 Task: Check the median days on the market of condos/co-ops in the last 1 year.
Action: Mouse moved to (509, 205)
Screenshot: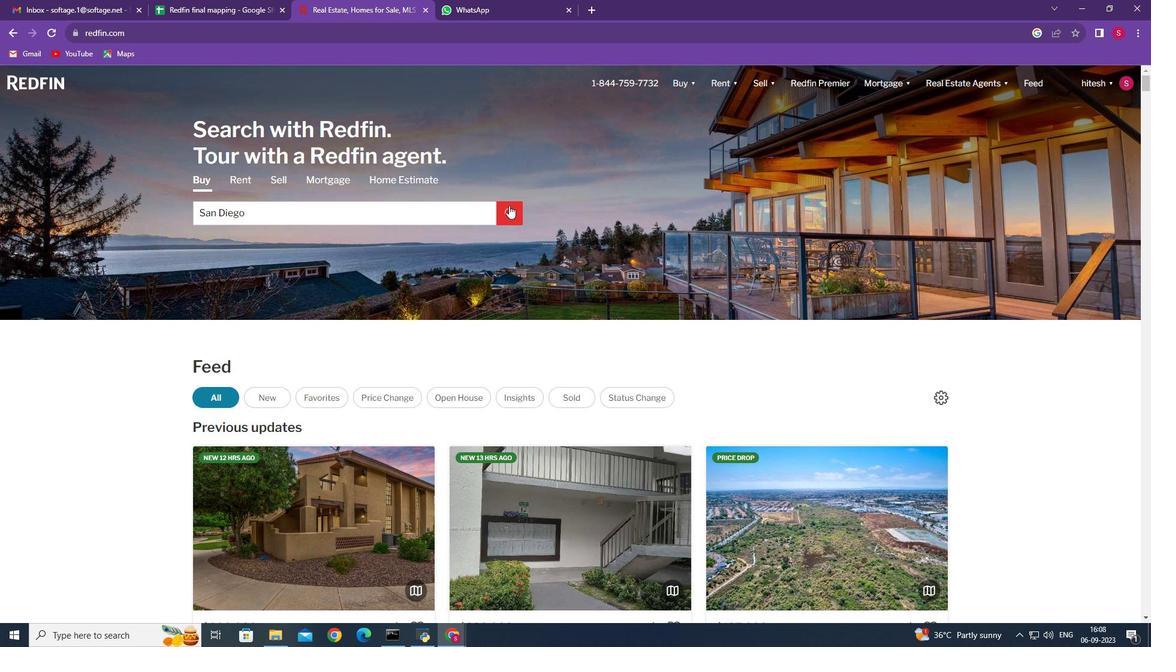 
Action: Mouse pressed left at (509, 205)
Screenshot: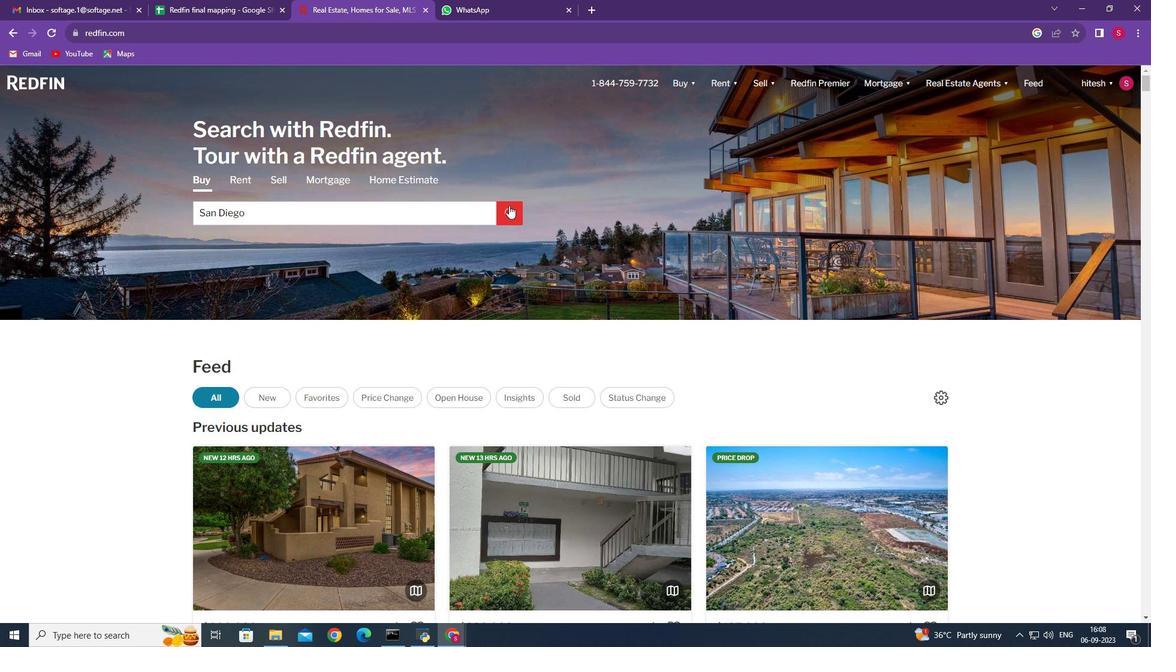 
Action: Mouse moved to (1027, 122)
Screenshot: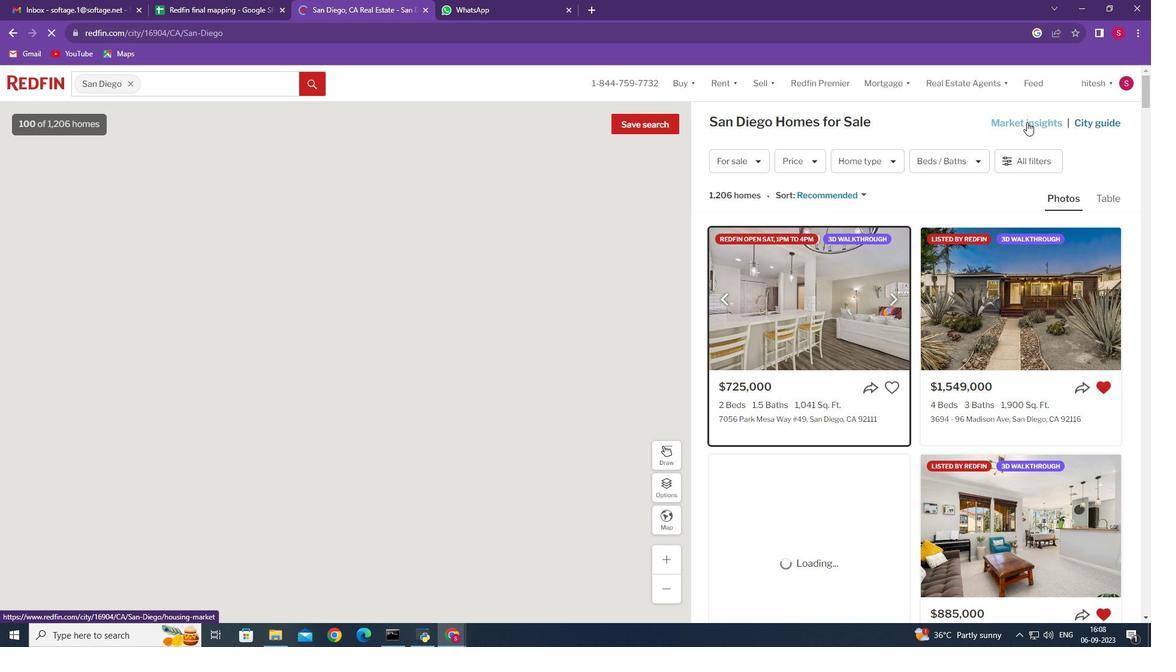 
Action: Mouse pressed left at (1027, 122)
Screenshot: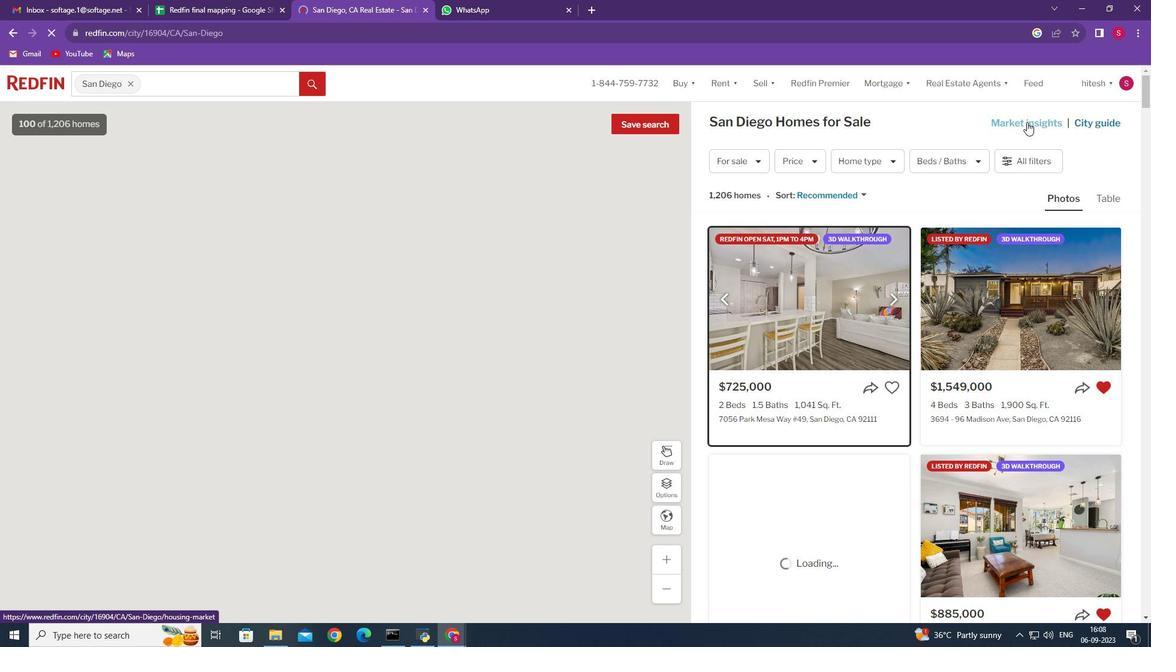 
Action: Mouse moved to (223, 223)
Screenshot: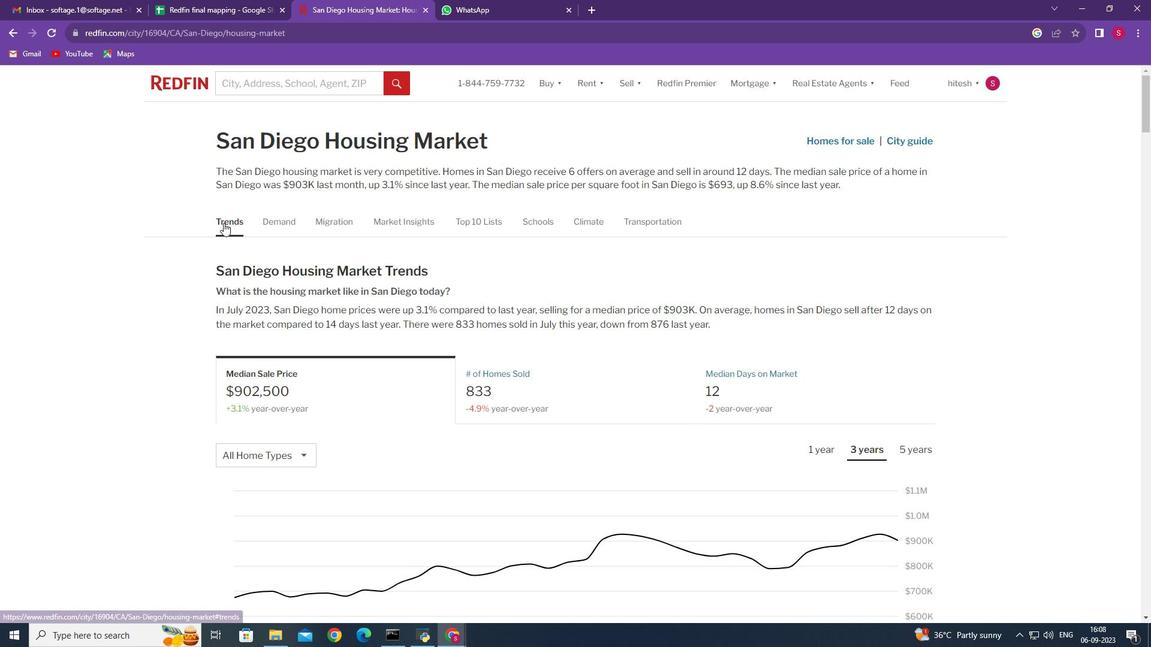 
Action: Mouse pressed left at (223, 223)
Screenshot: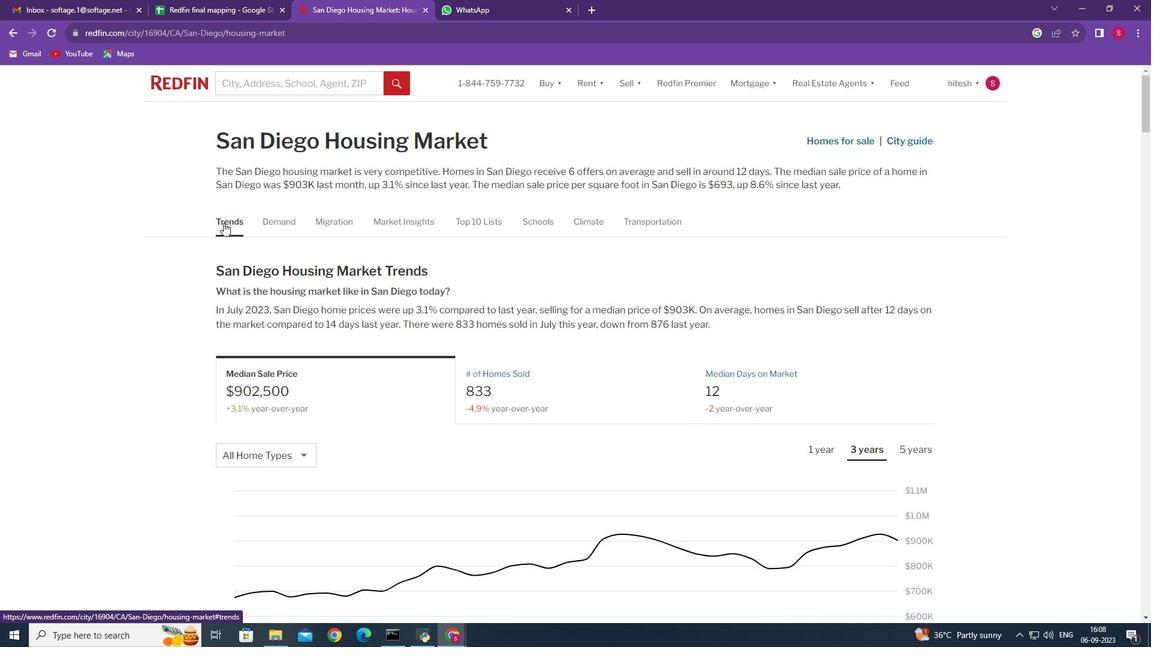 
Action: Mouse moved to (767, 211)
Screenshot: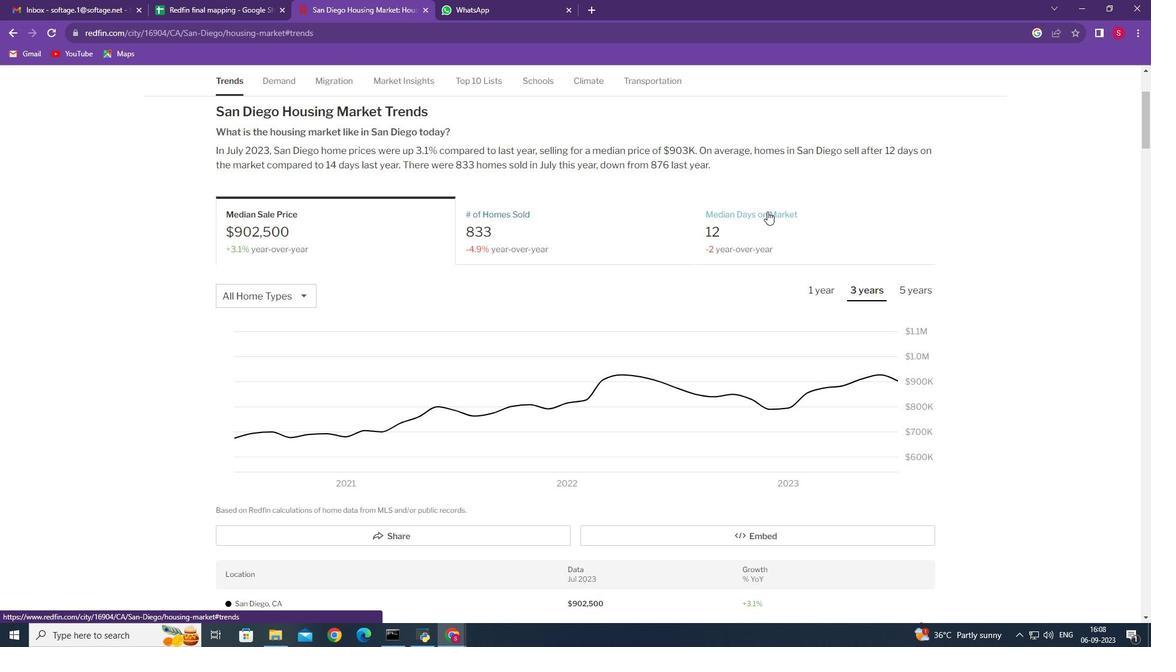 
Action: Mouse pressed left at (767, 211)
Screenshot: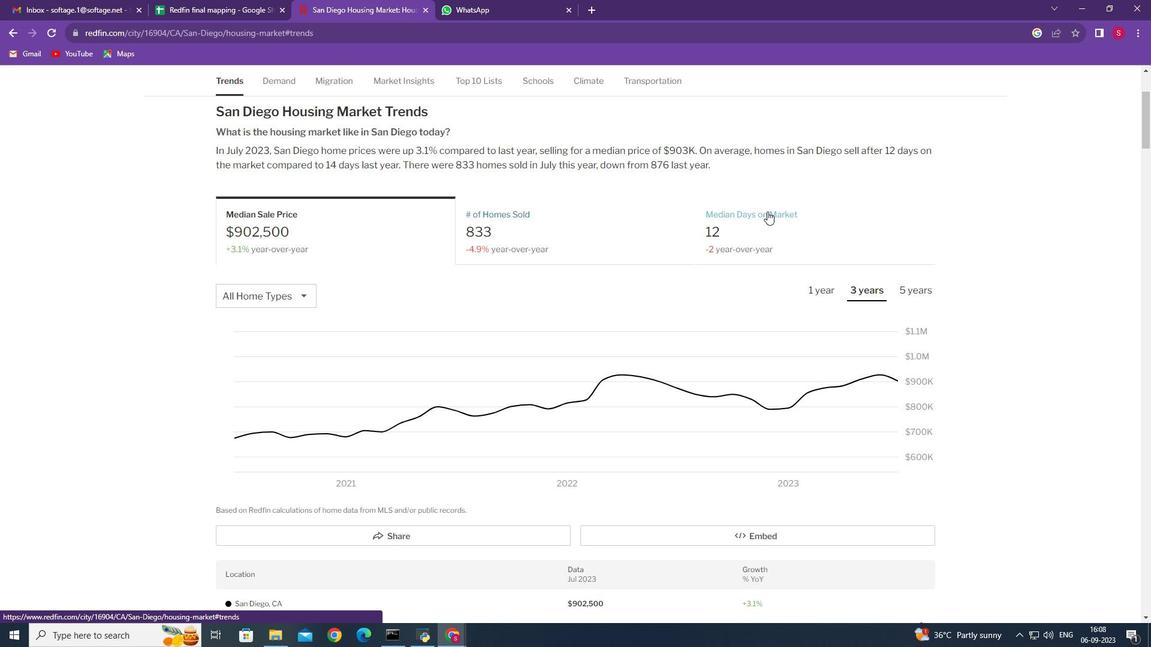 
Action: Mouse moved to (302, 298)
Screenshot: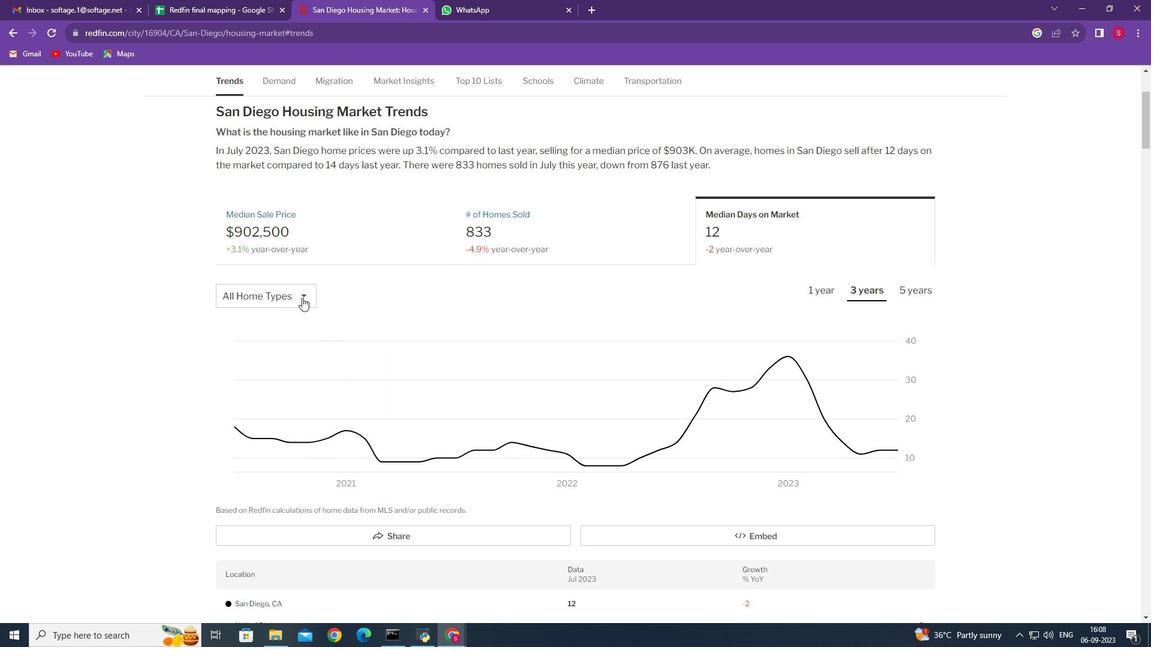 
Action: Mouse pressed left at (302, 298)
Screenshot: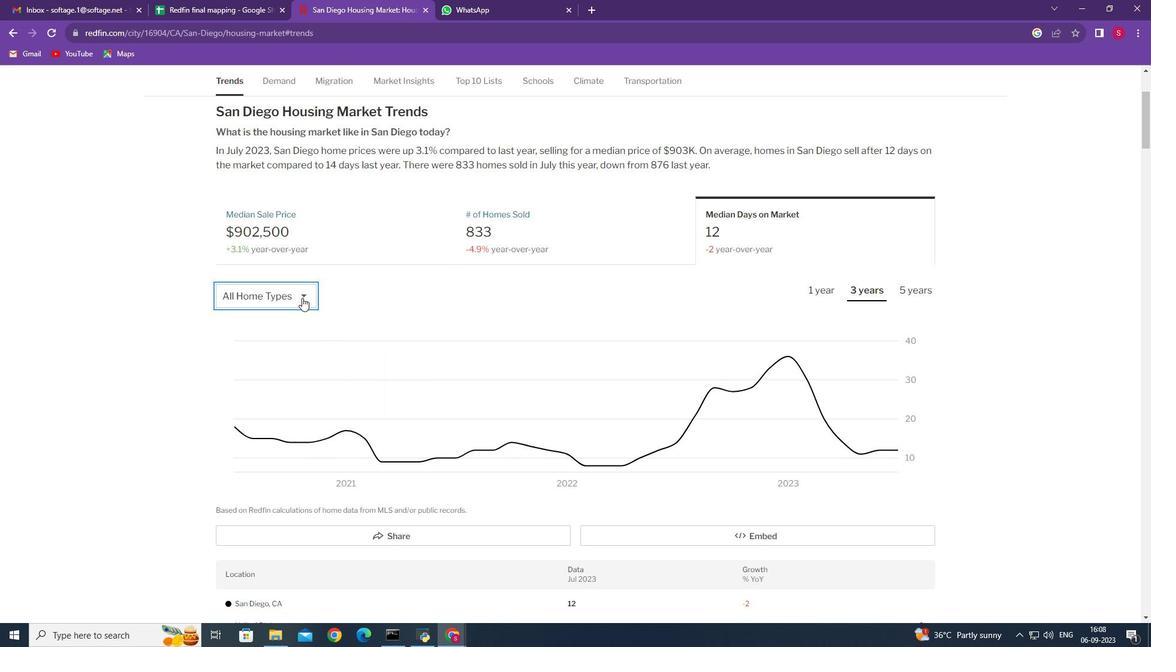 
Action: Mouse moved to (299, 397)
Screenshot: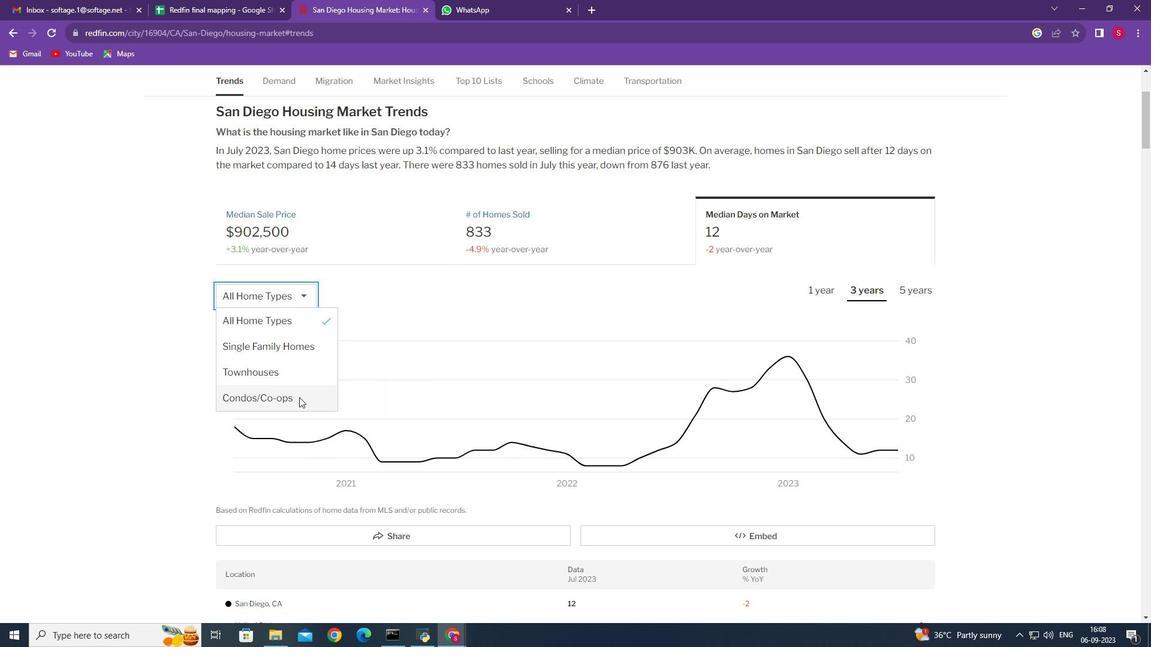 
Action: Mouse pressed left at (299, 397)
Screenshot: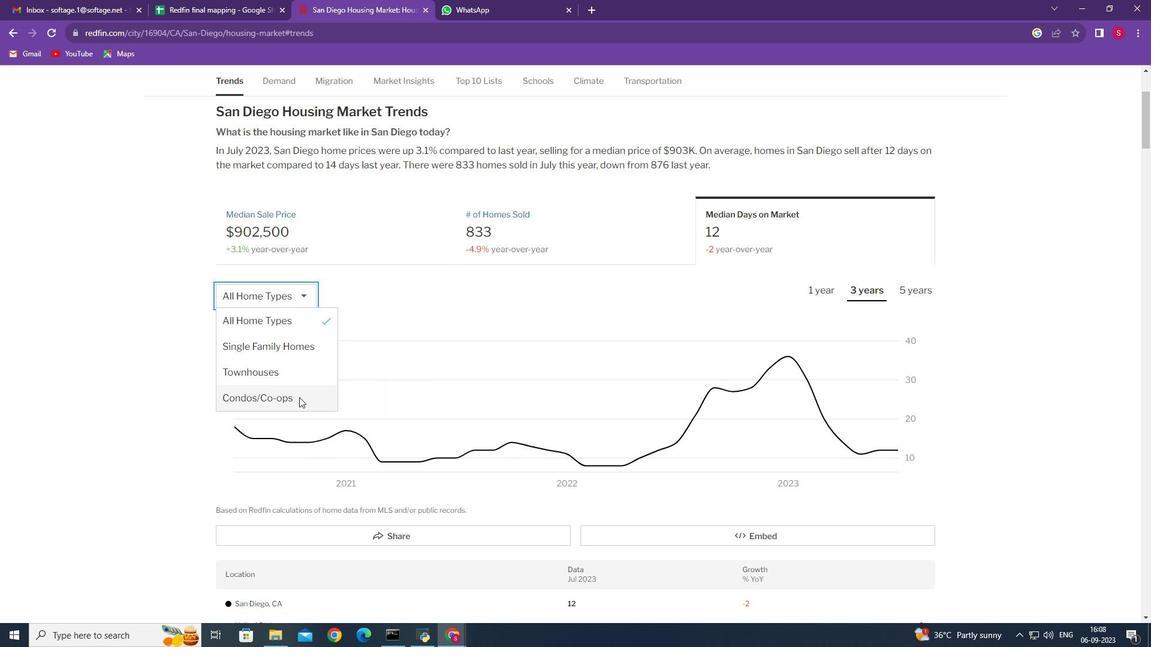
Action: Mouse moved to (818, 293)
Screenshot: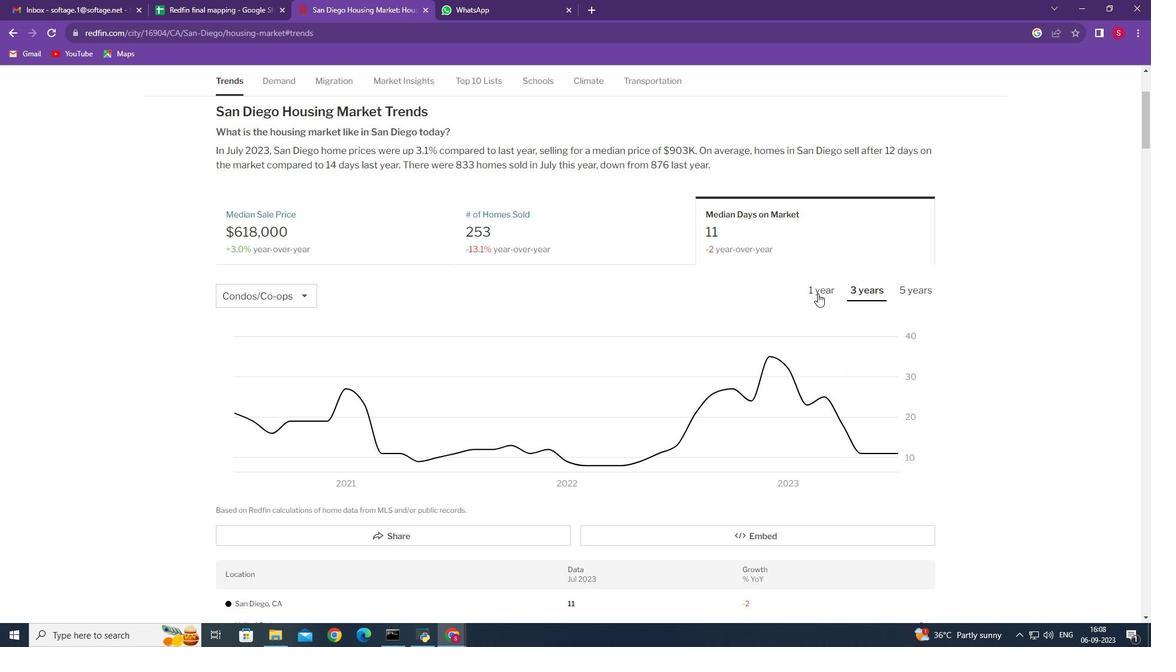 
Action: Mouse pressed left at (818, 293)
Screenshot: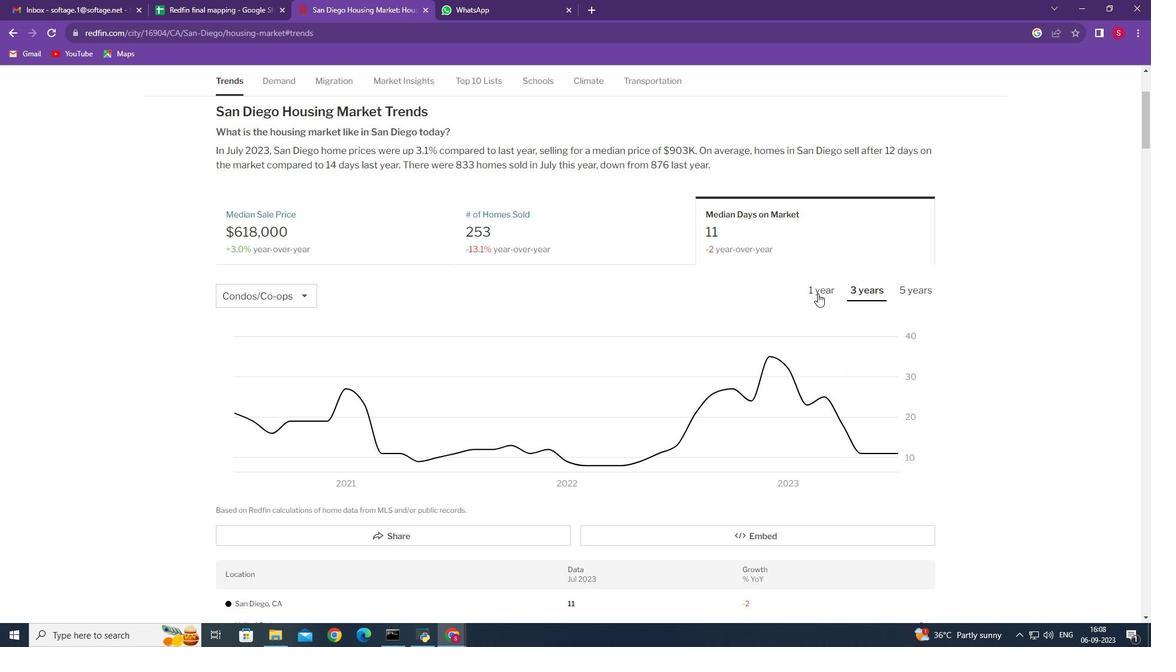 
Action: Mouse moved to (236, 401)
Screenshot: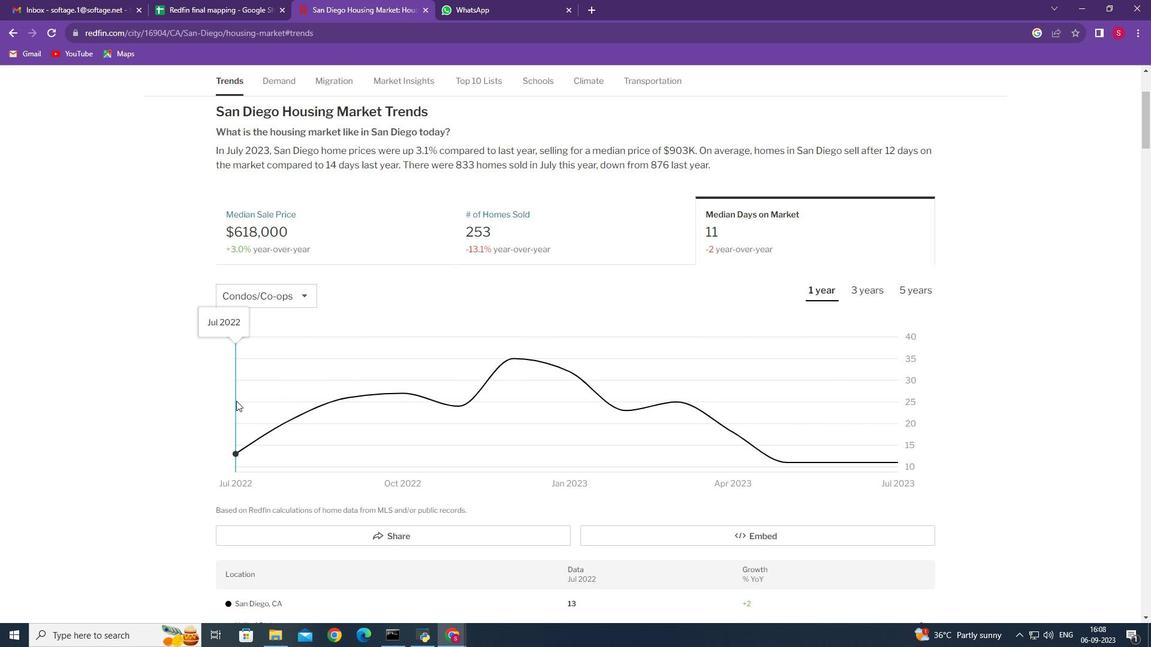 
